 Task: Add Member Faheem to Card Card0042 in Board Board0041 in Workspace Development in Trello
Action: Mouse moved to (640, 90)
Screenshot: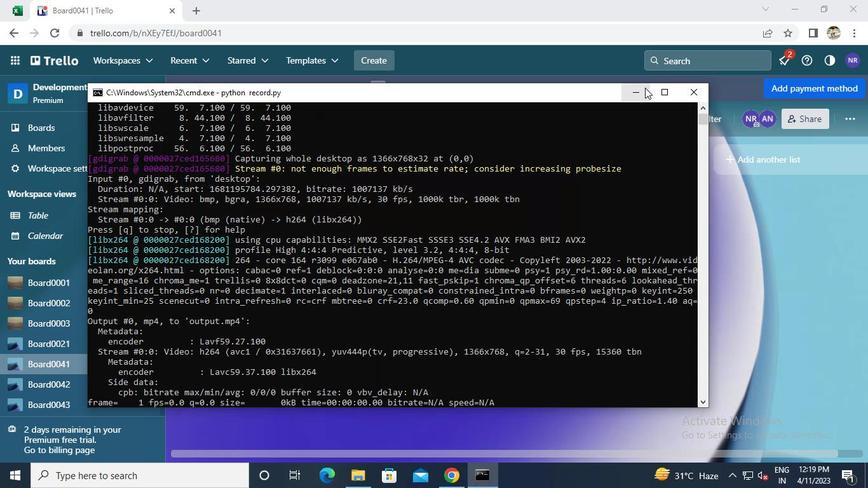 
Action: Mouse pressed left at (640, 90)
Screenshot: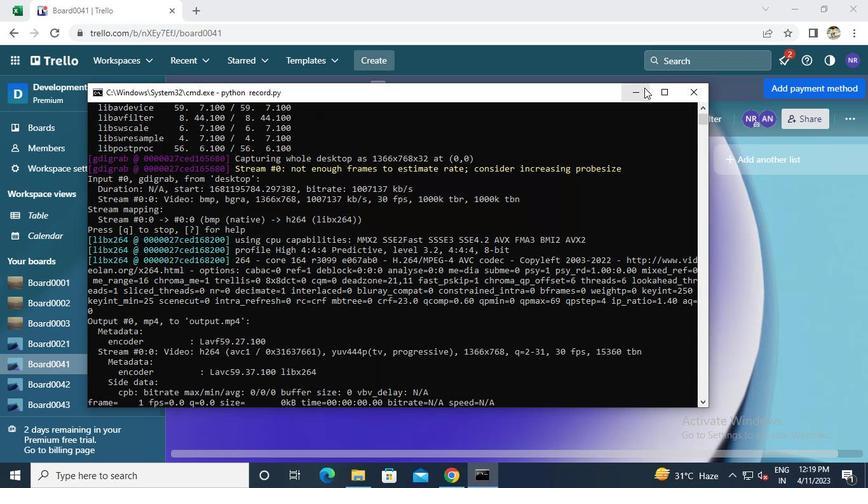 
Action: Mouse moved to (251, 269)
Screenshot: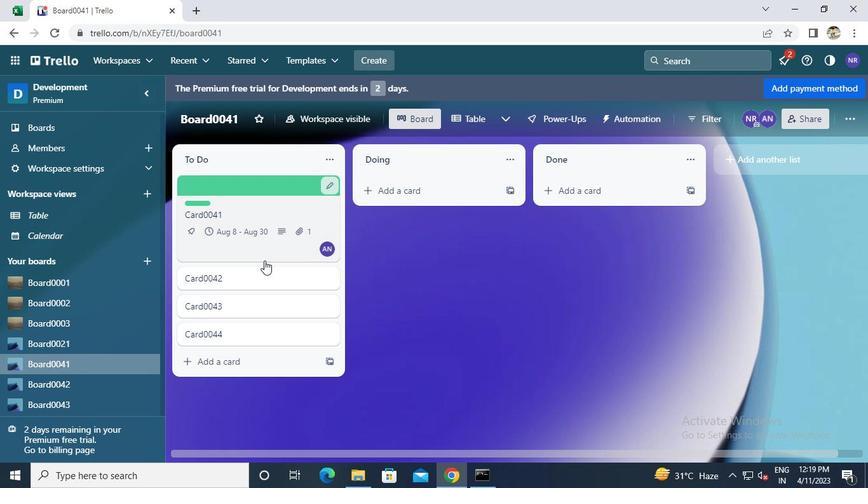 
Action: Mouse pressed left at (251, 269)
Screenshot: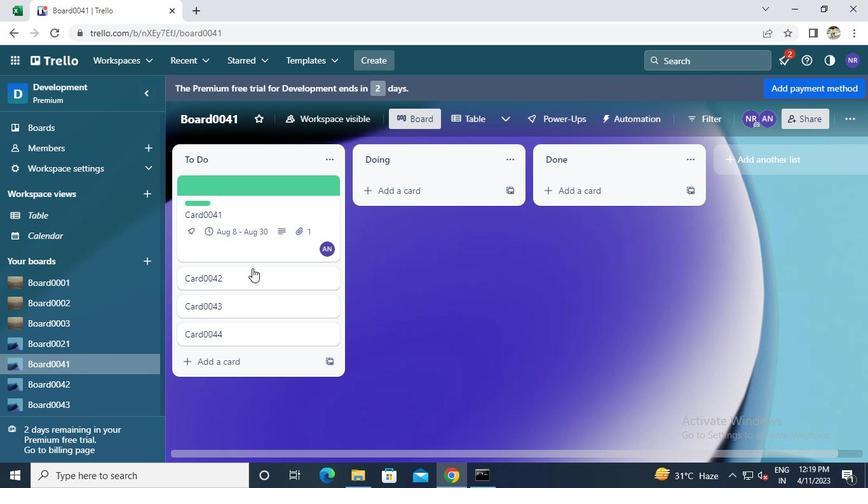 
Action: Mouse moved to (572, 207)
Screenshot: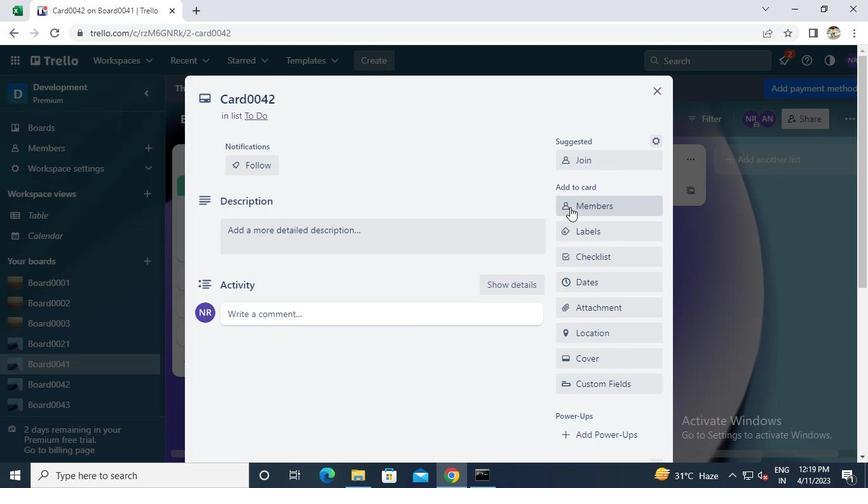 
Action: Mouse pressed left at (572, 207)
Screenshot: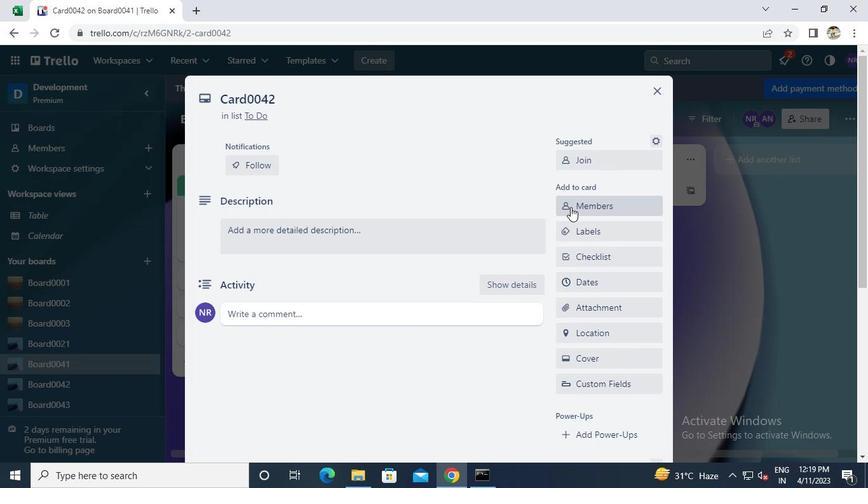 
Action: Keyboard f
Screenshot: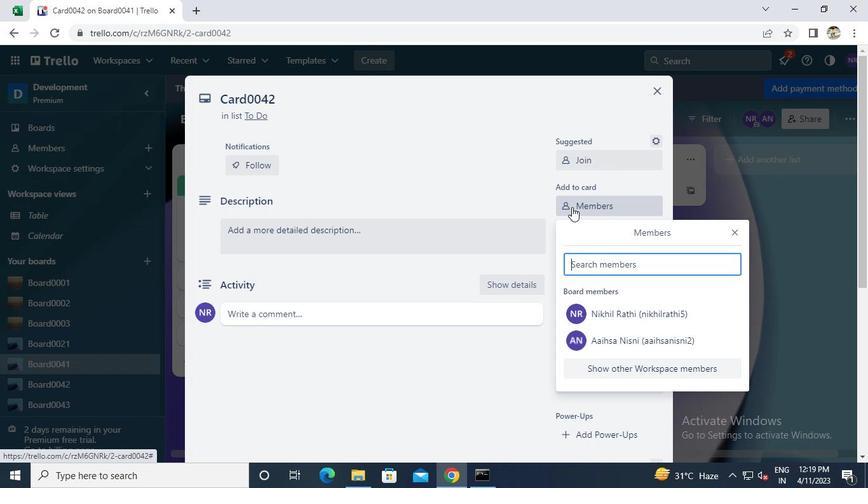 
Action: Keyboard a
Screenshot: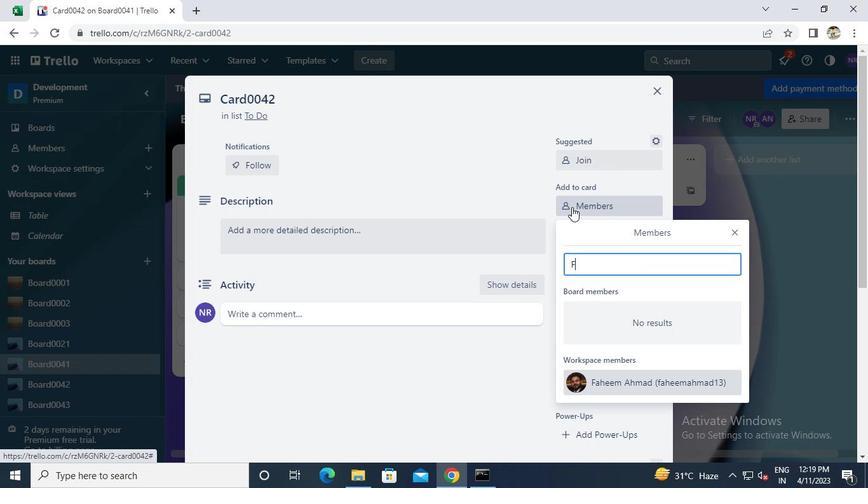 
Action: Mouse moved to (604, 380)
Screenshot: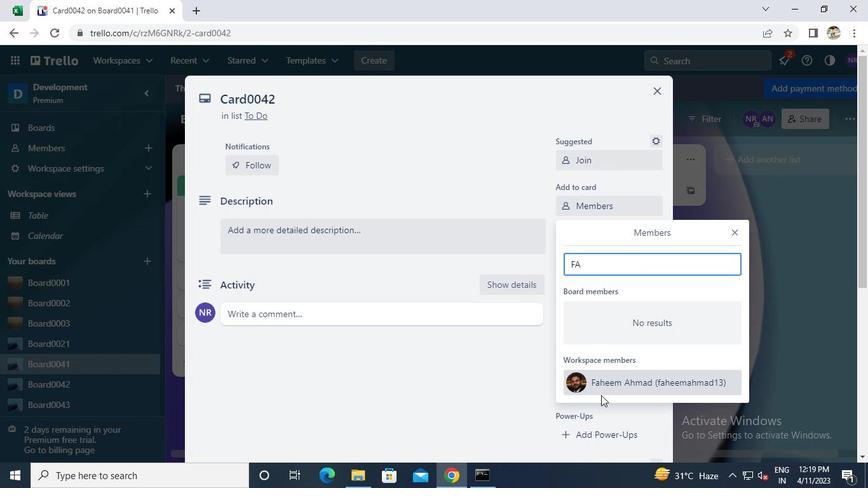
Action: Mouse pressed left at (604, 380)
Screenshot: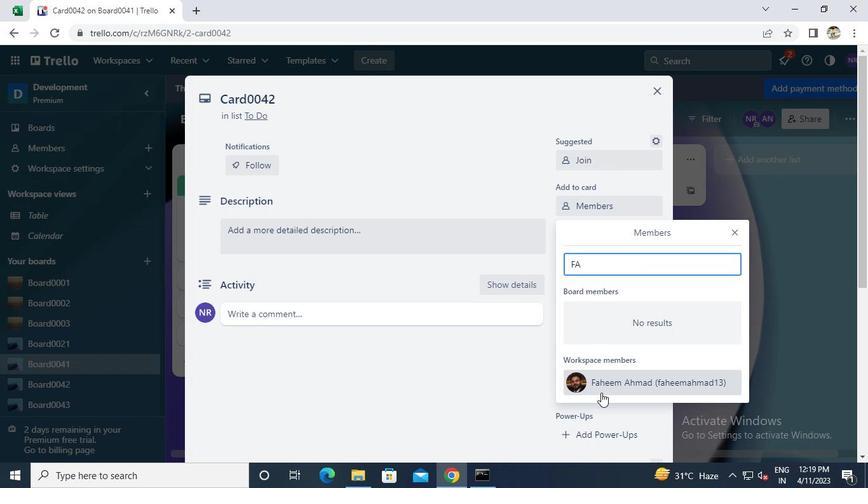 
Action: Mouse moved to (656, 85)
Screenshot: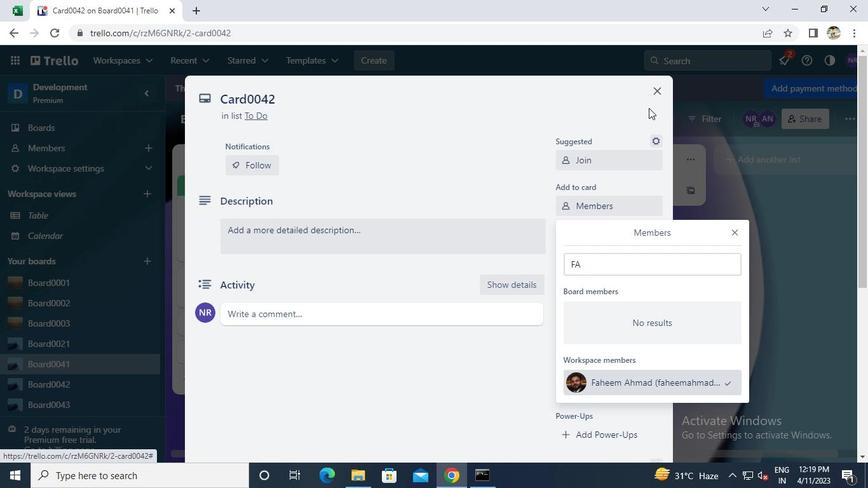 
Action: Mouse pressed left at (656, 85)
Screenshot: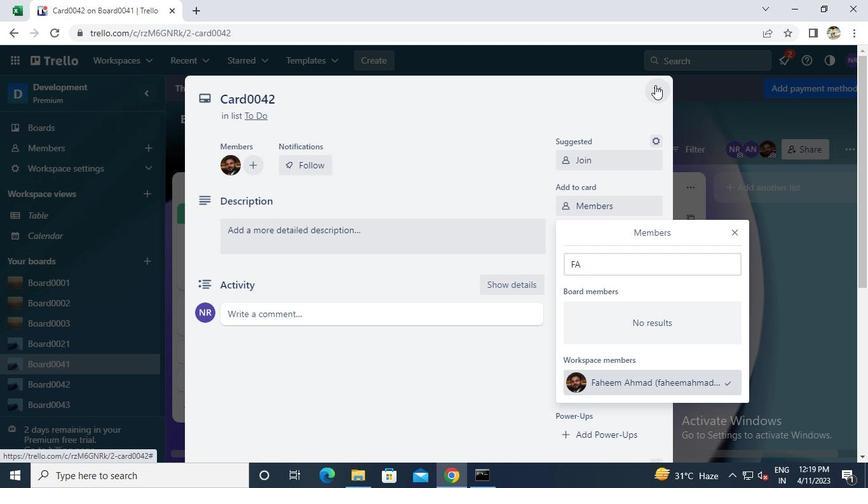 
Action: Mouse moved to (480, 482)
Screenshot: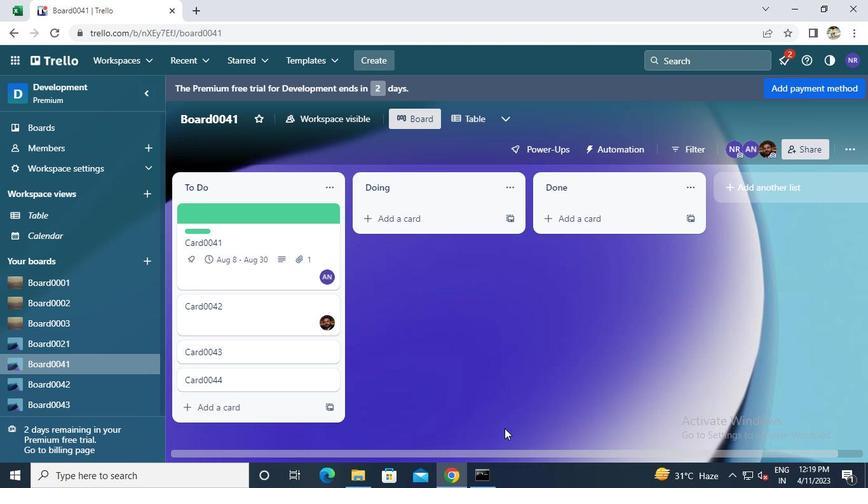 
Action: Mouse pressed left at (480, 482)
Screenshot: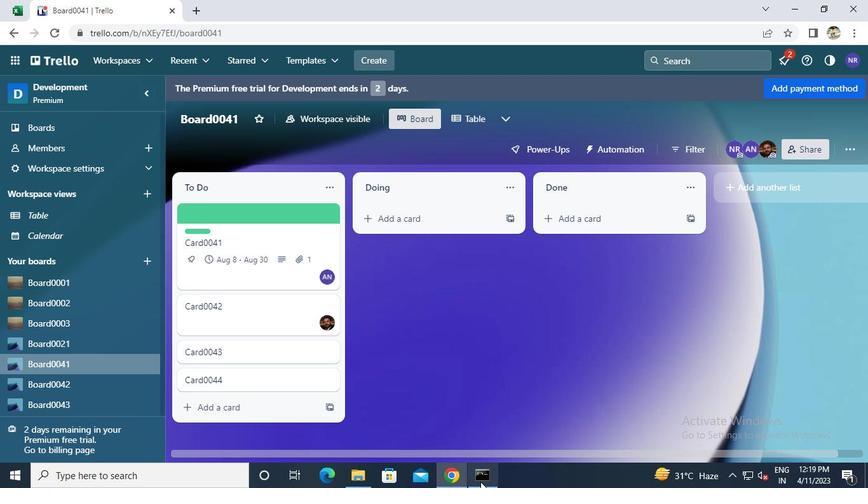 
Action: Mouse moved to (687, 95)
Screenshot: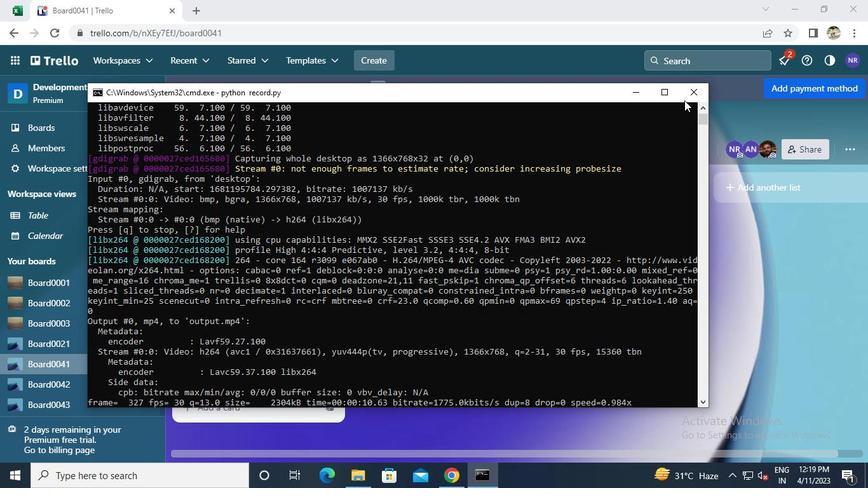 
Action: Mouse pressed left at (687, 95)
Screenshot: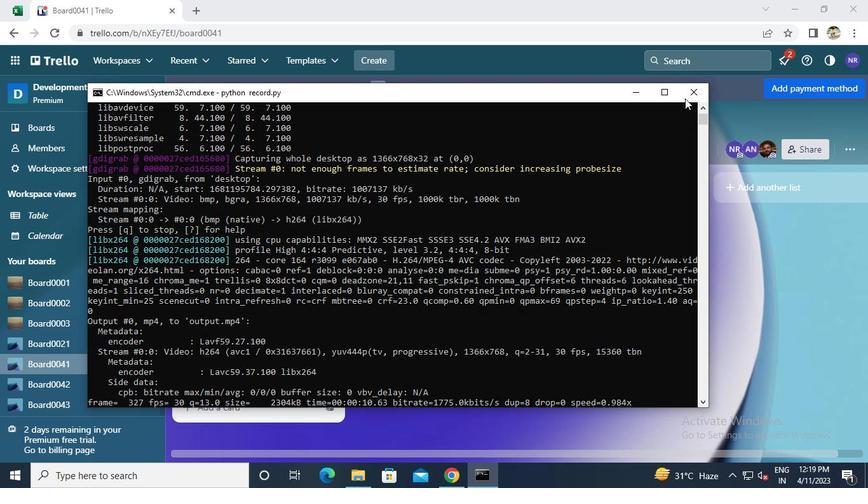 
